 Task: Sort the products in the category "Hand Sanitizer" by price (highest first).
Action: Mouse moved to (868, 344)
Screenshot: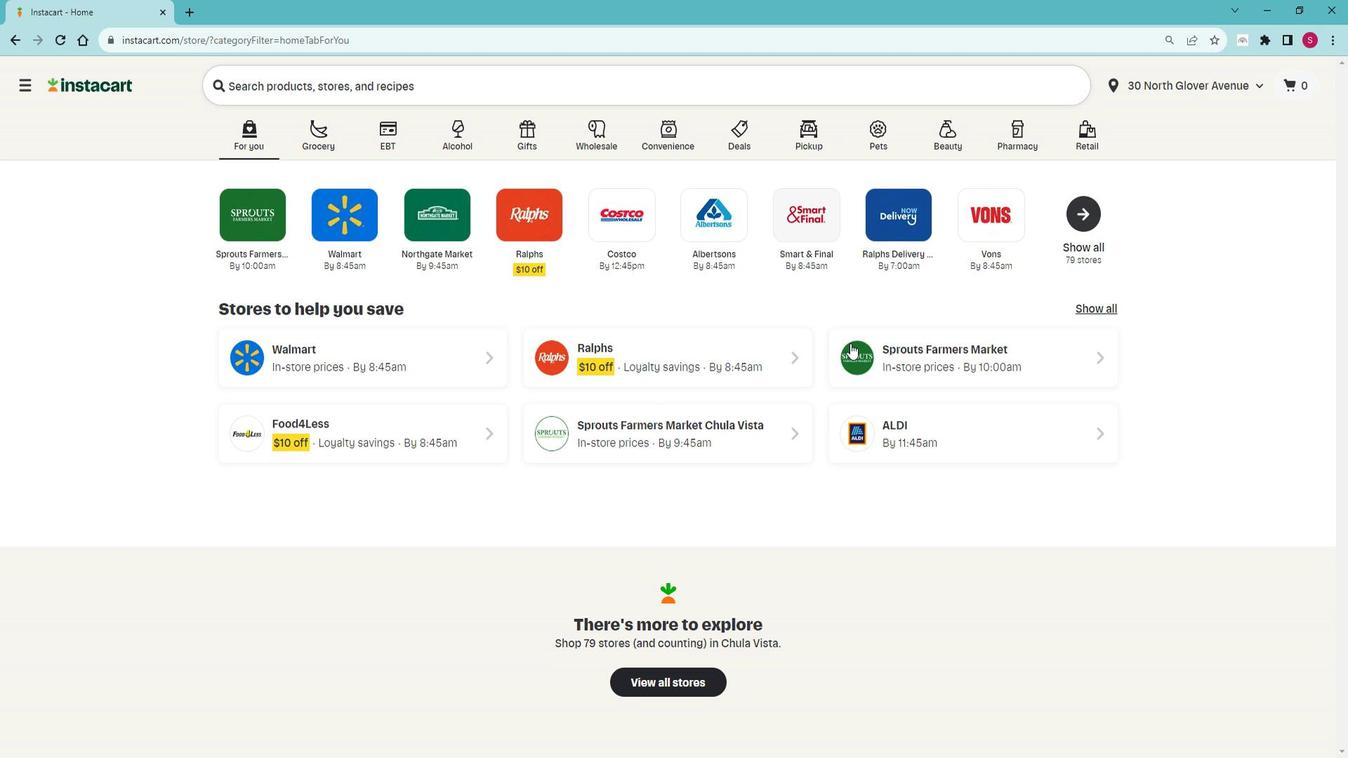 
Action: Mouse pressed left at (868, 344)
Screenshot: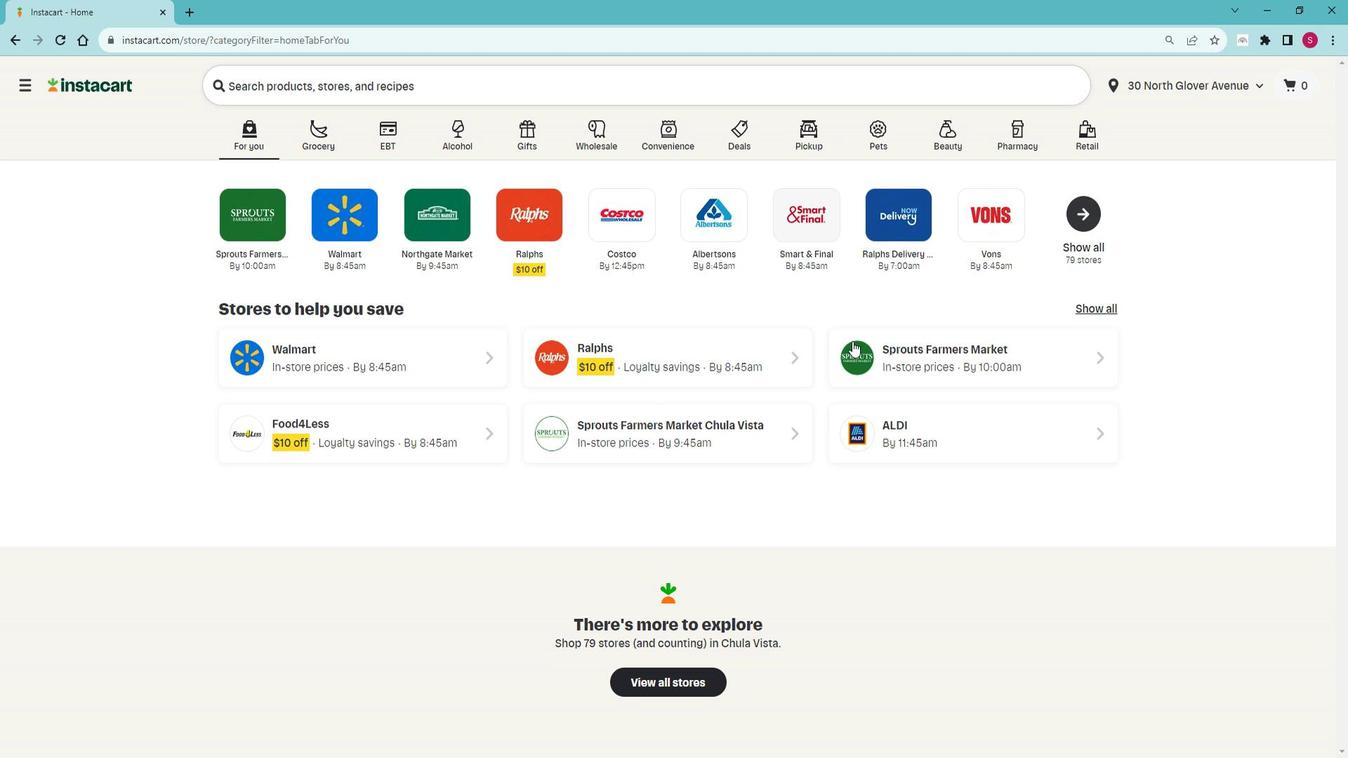 
Action: Mouse moved to (143, 532)
Screenshot: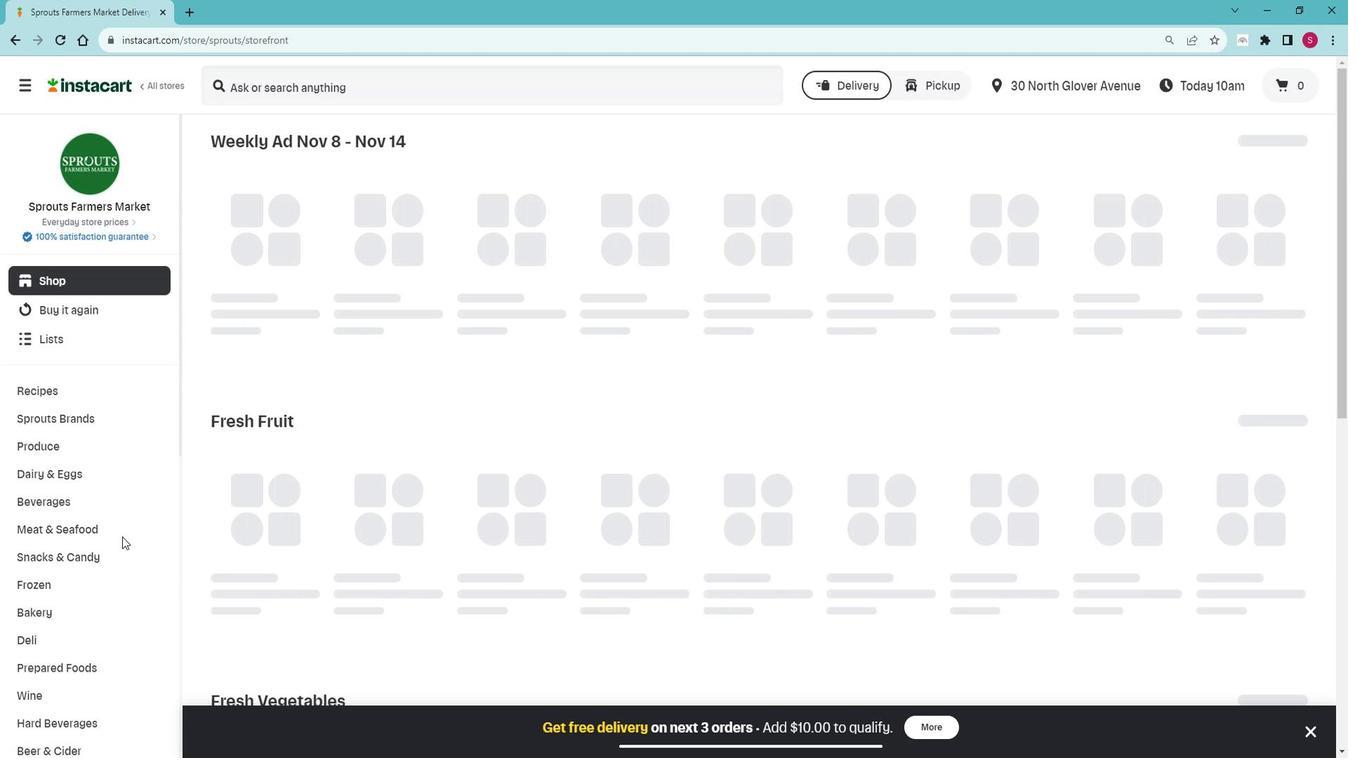 
Action: Mouse scrolled (143, 531) with delta (0, 0)
Screenshot: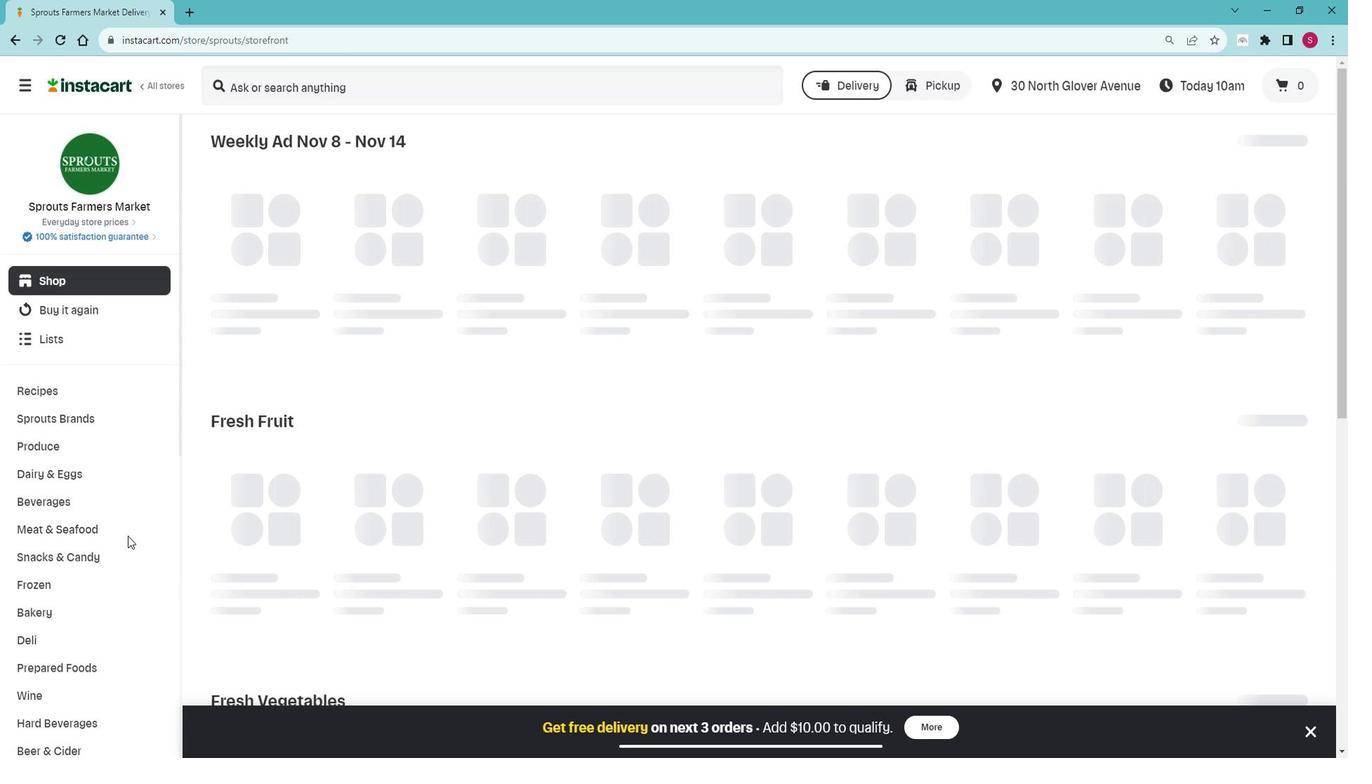 
Action: Mouse scrolled (143, 531) with delta (0, 0)
Screenshot: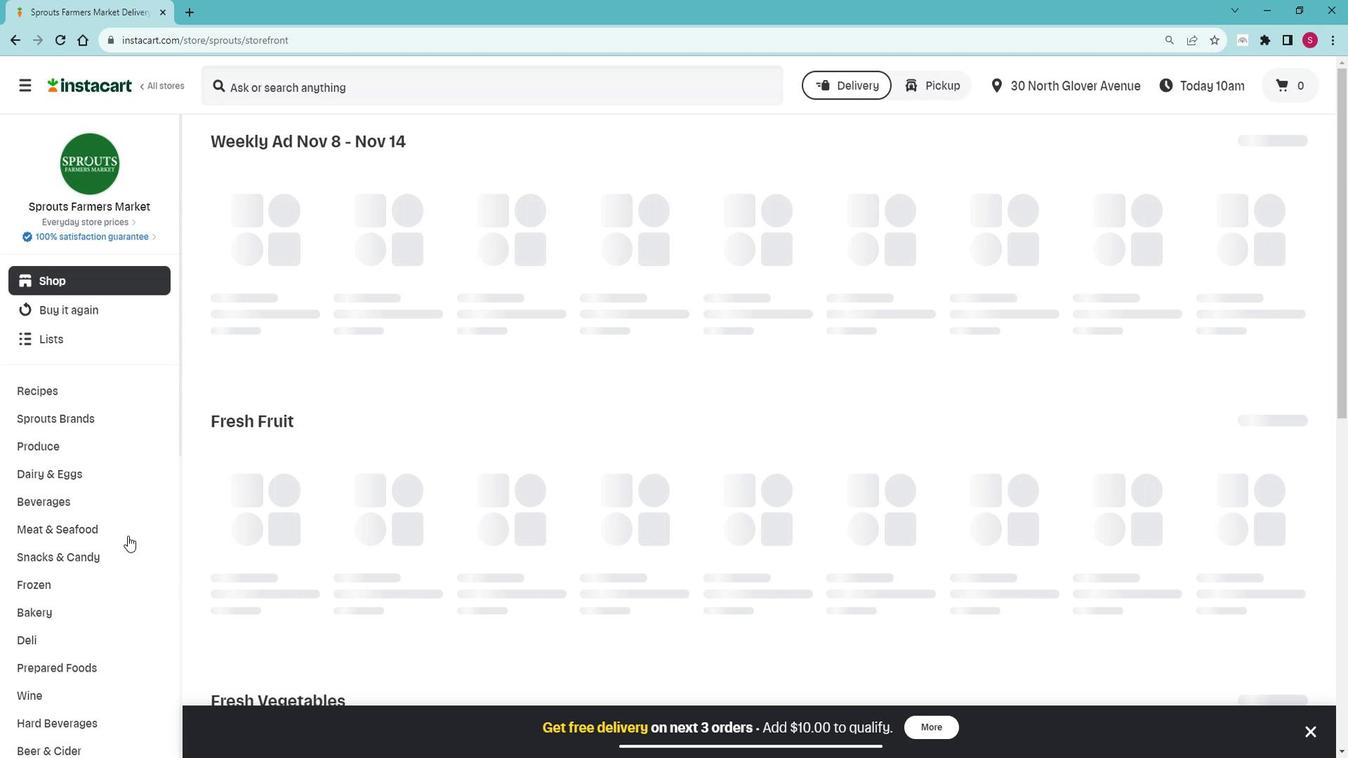 
Action: Mouse scrolled (143, 531) with delta (0, 0)
Screenshot: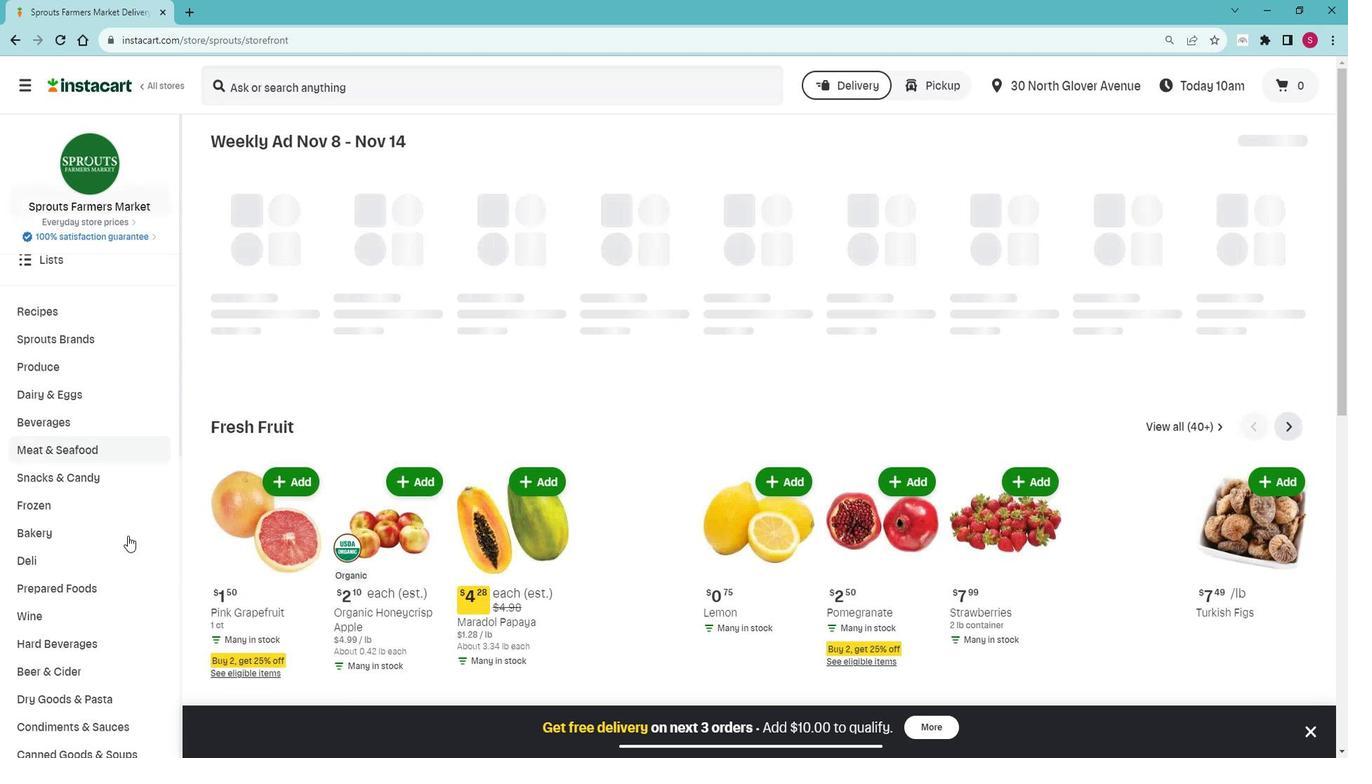 
Action: Mouse scrolled (143, 531) with delta (0, 0)
Screenshot: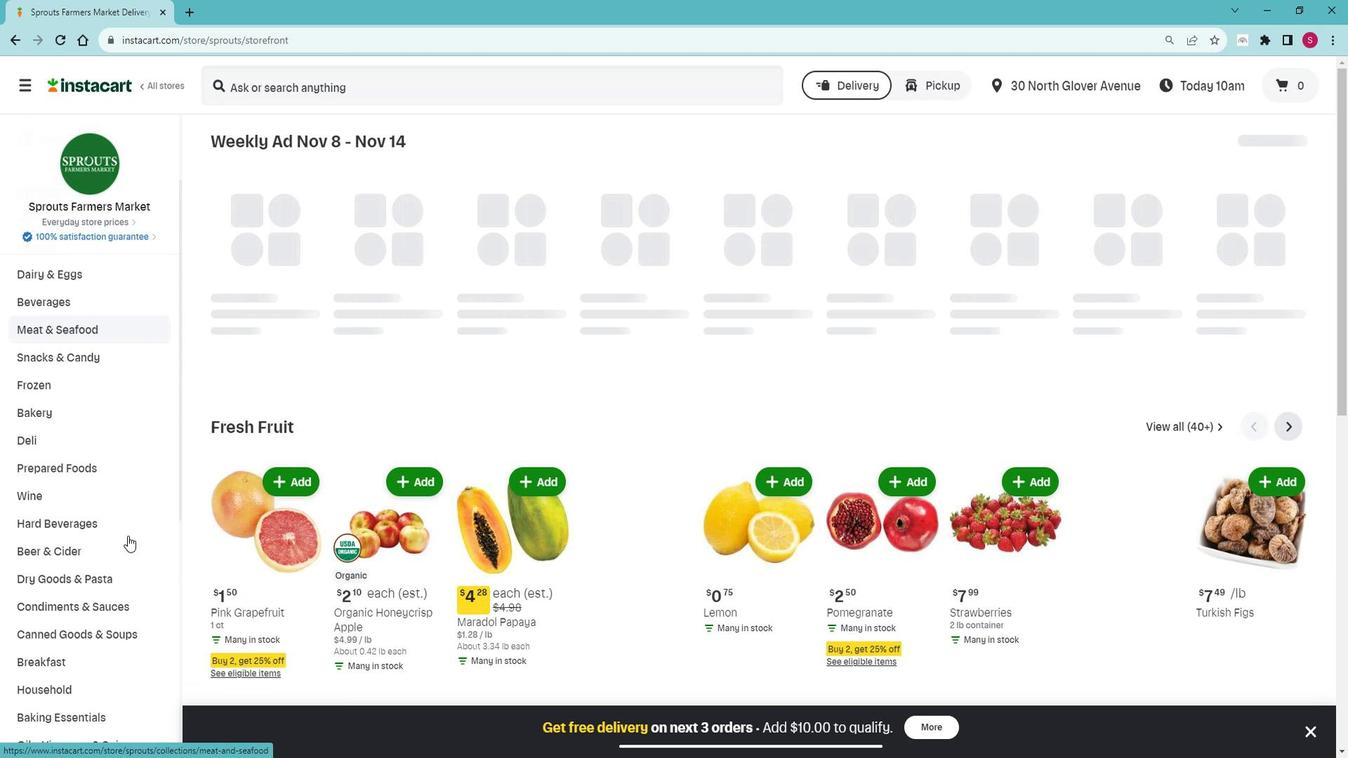 
Action: Mouse scrolled (143, 531) with delta (0, 0)
Screenshot: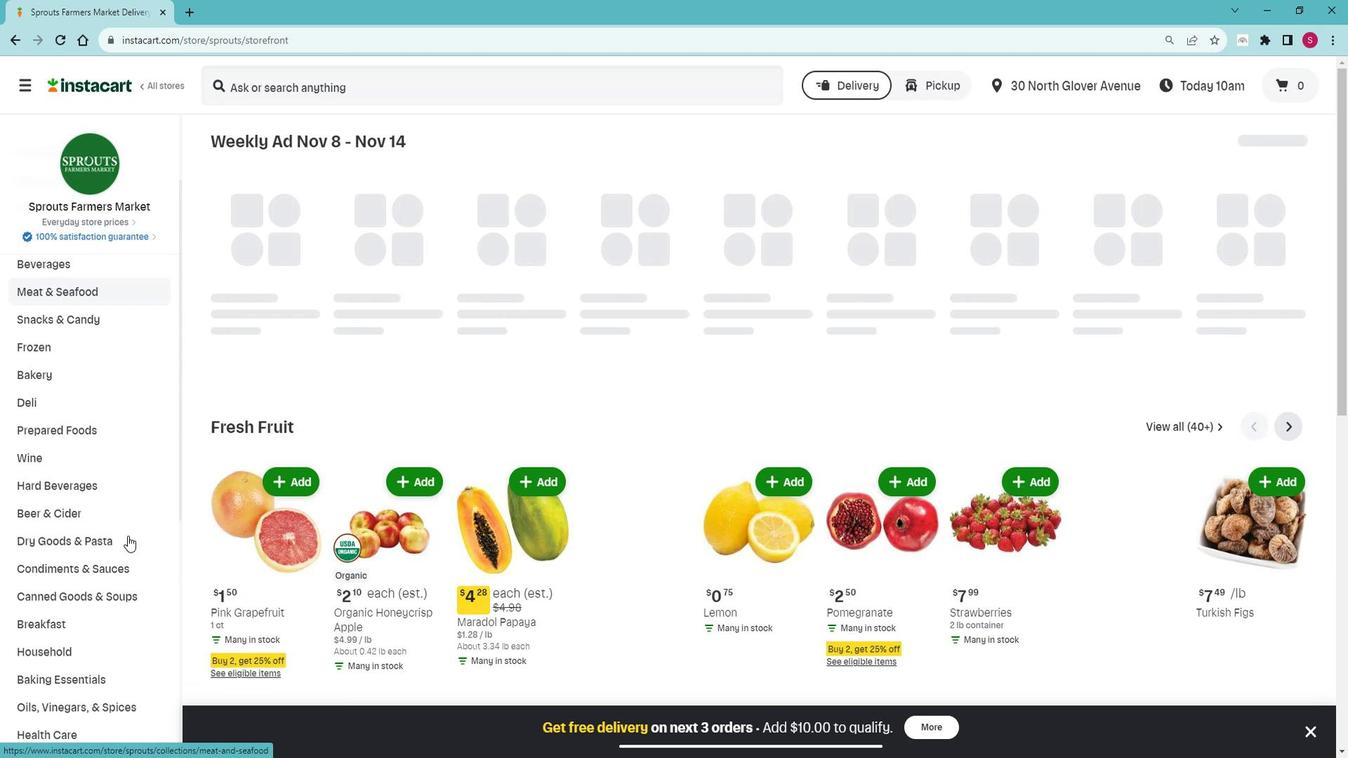 
Action: Mouse scrolled (143, 531) with delta (0, 0)
Screenshot: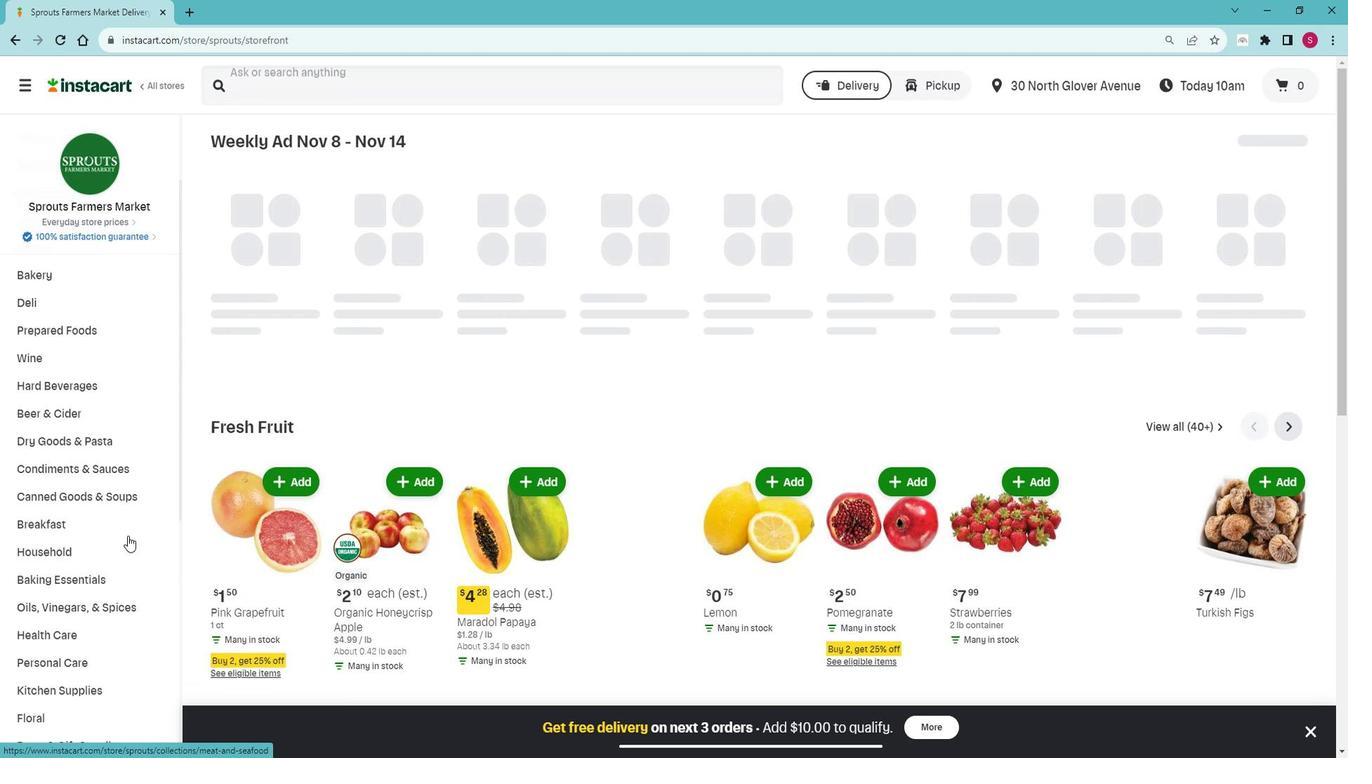 
Action: Mouse moved to (143, 533)
Screenshot: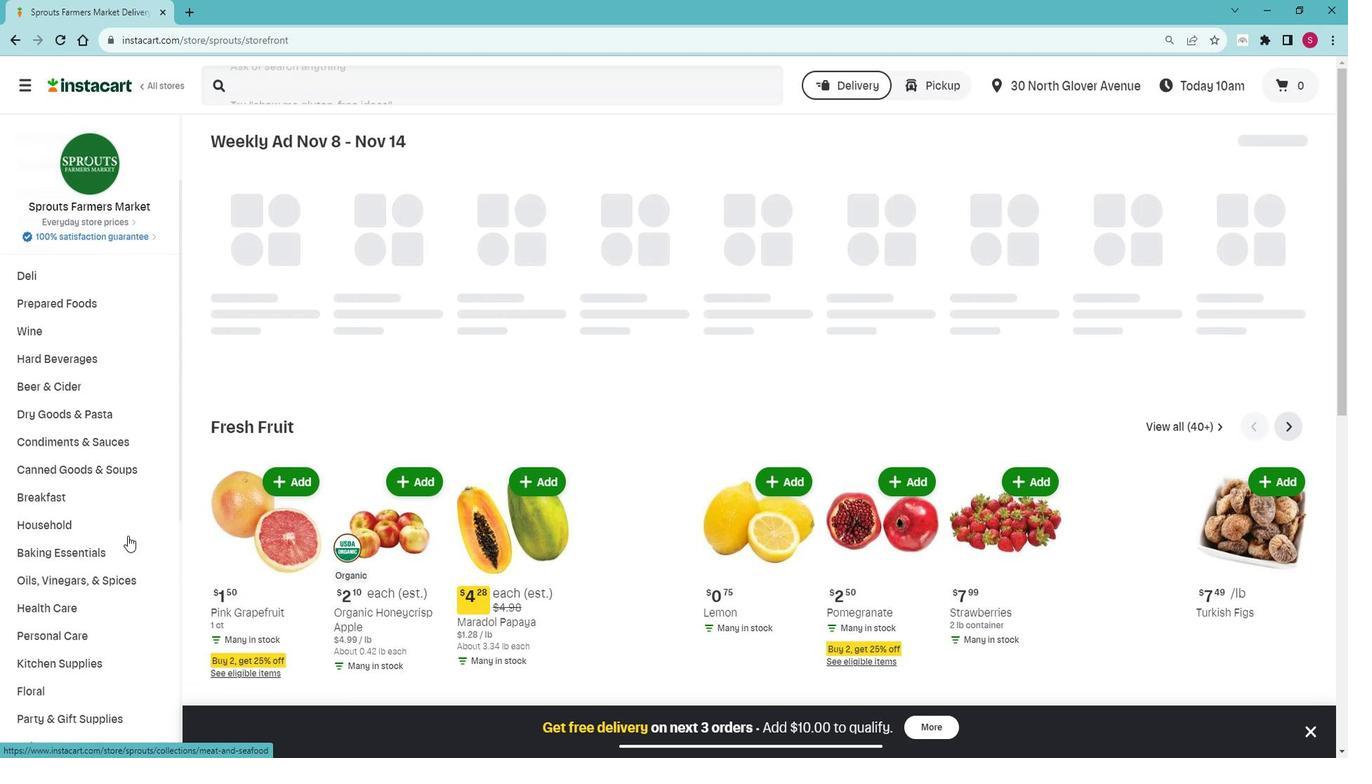 
Action: Mouse scrolled (143, 532) with delta (0, 0)
Screenshot: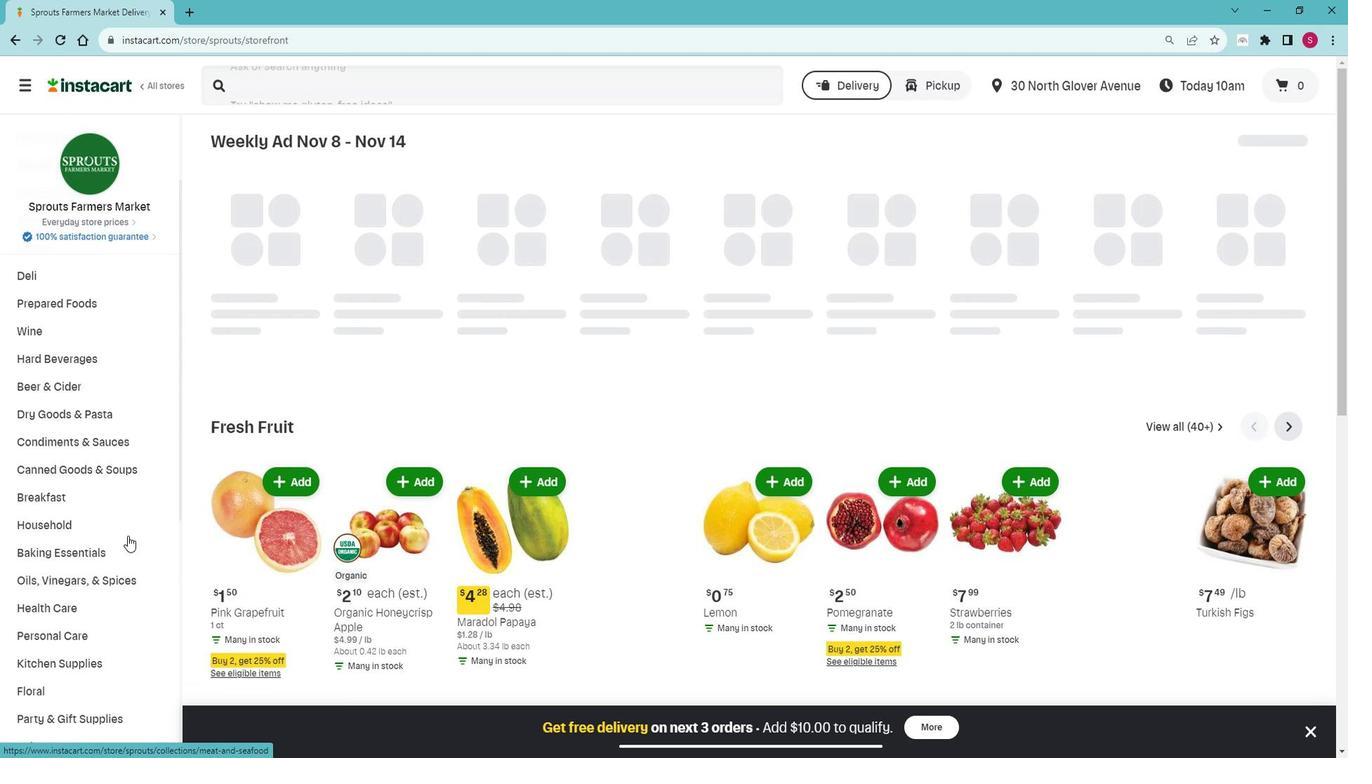 
Action: Mouse moved to (132, 541)
Screenshot: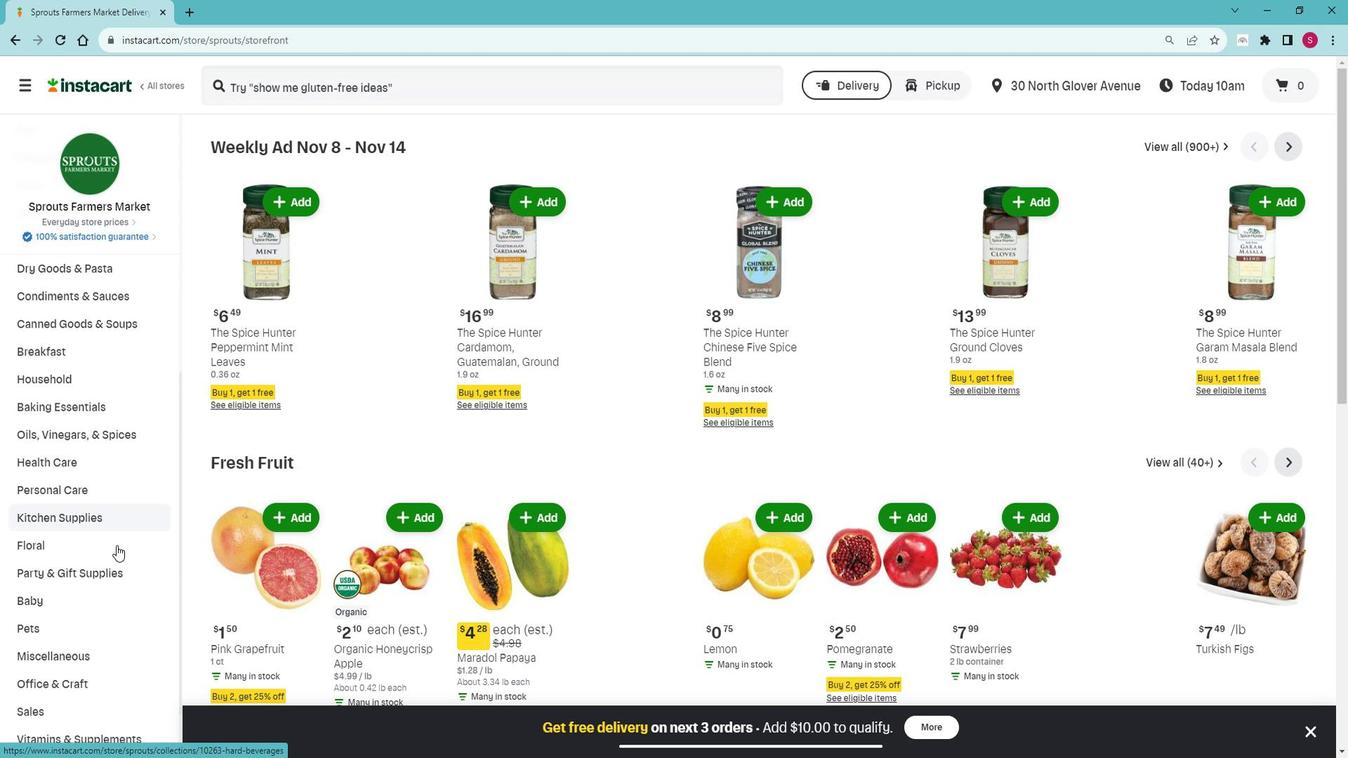 
Action: Mouse scrolled (132, 540) with delta (0, 0)
Screenshot: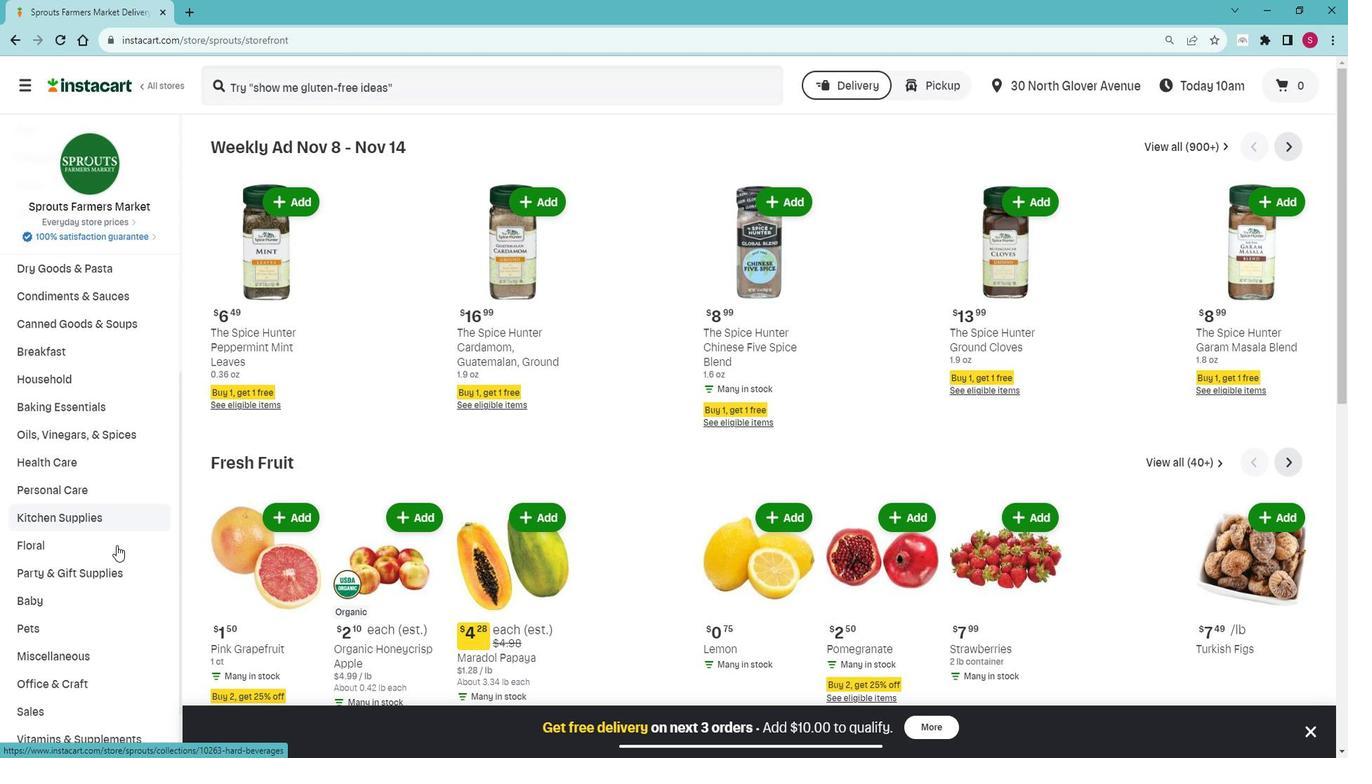 
Action: Mouse scrolled (132, 540) with delta (0, 0)
Screenshot: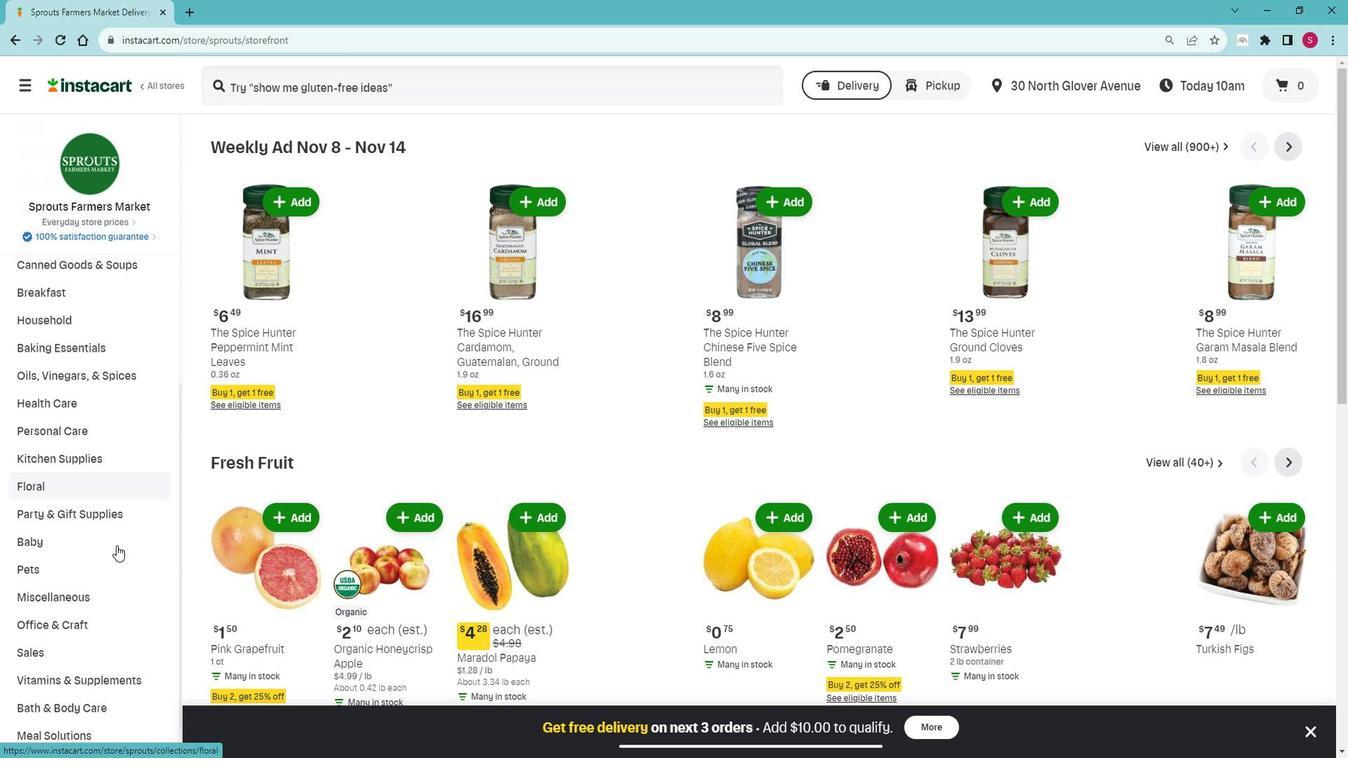 
Action: Mouse moved to (113, 421)
Screenshot: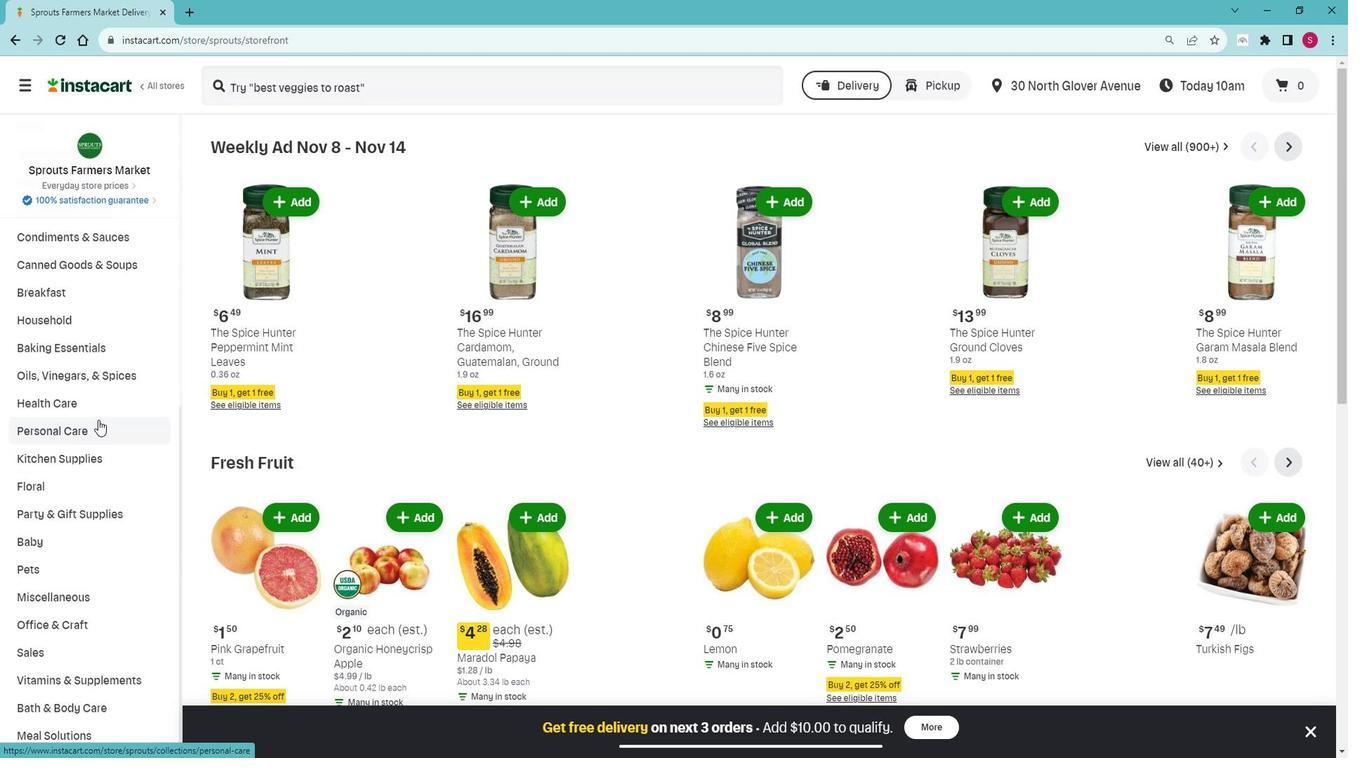 
Action: Mouse pressed left at (113, 421)
Screenshot: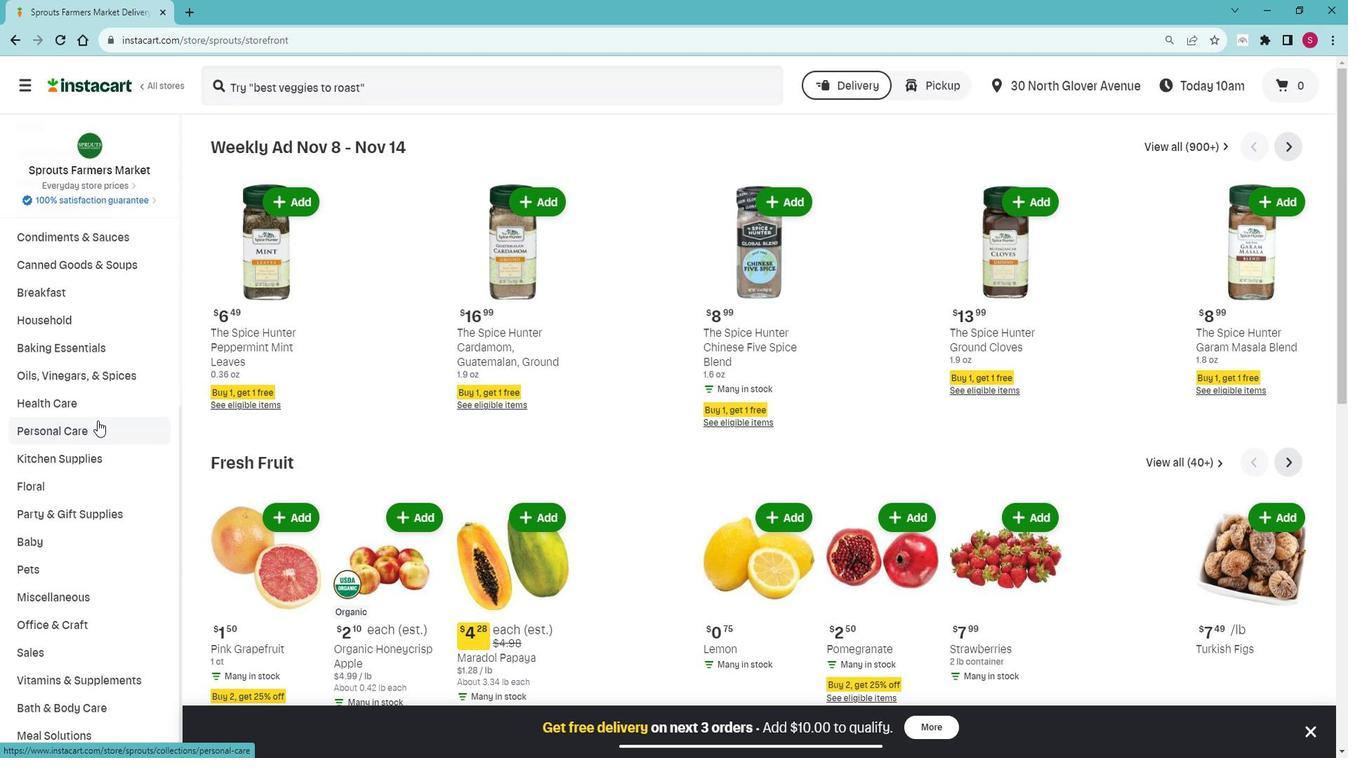 
Action: Mouse moved to (96, 455)
Screenshot: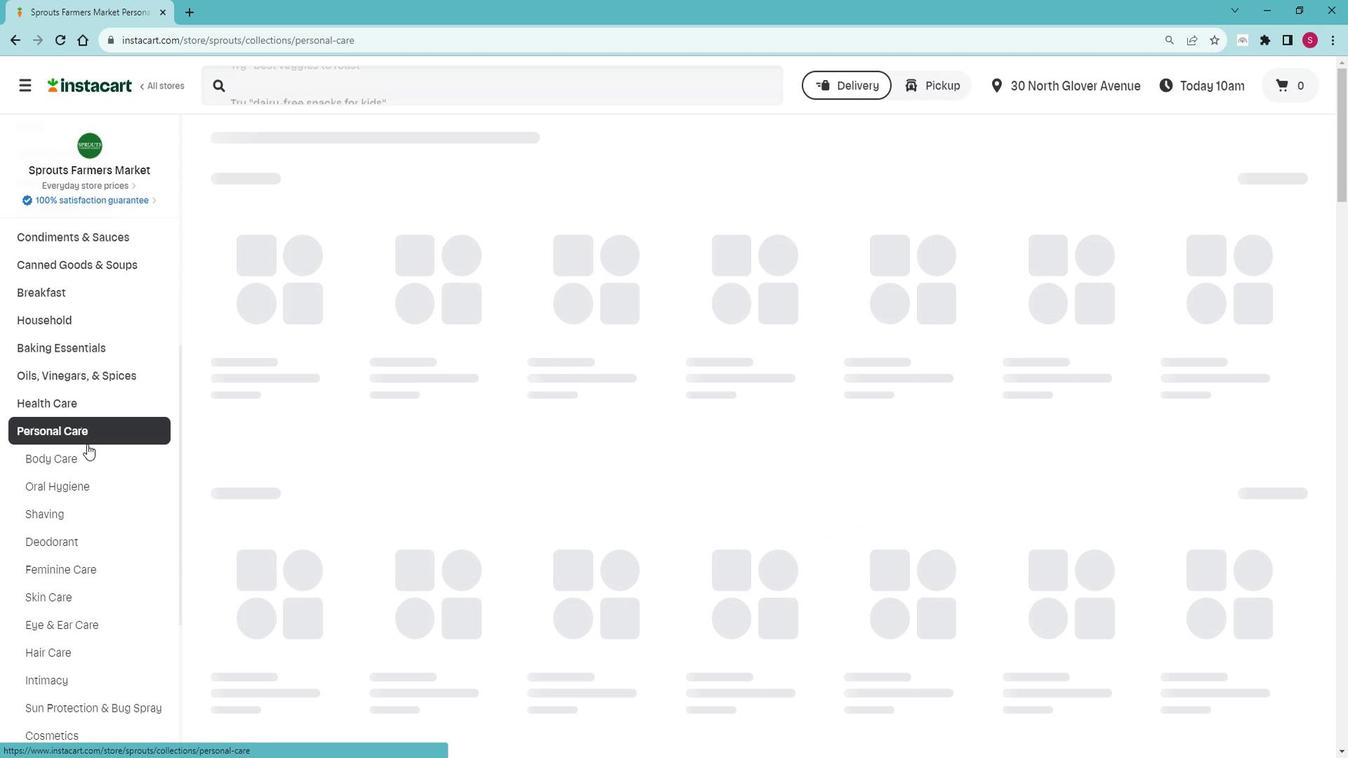 
Action: Mouse pressed left at (96, 455)
Screenshot: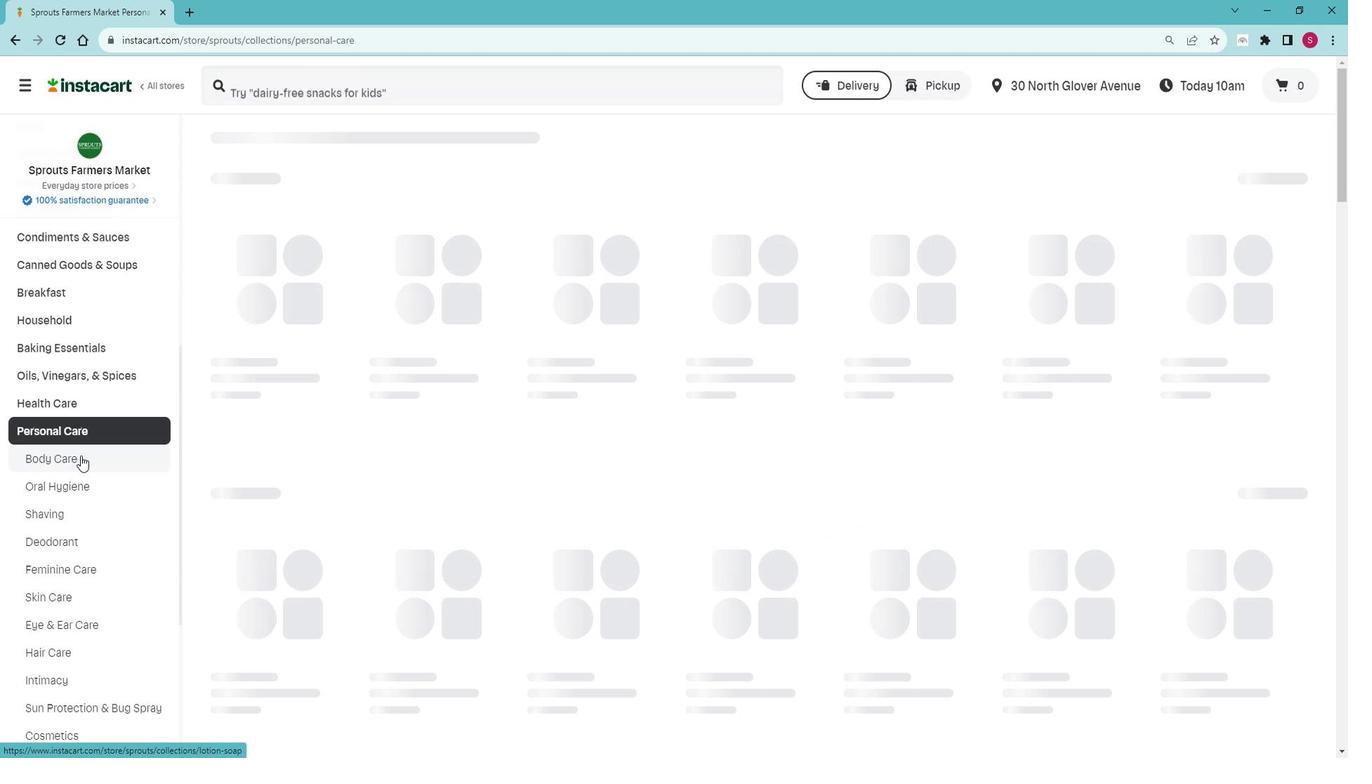
Action: Mouse moved to (722, 217)
Screenshot: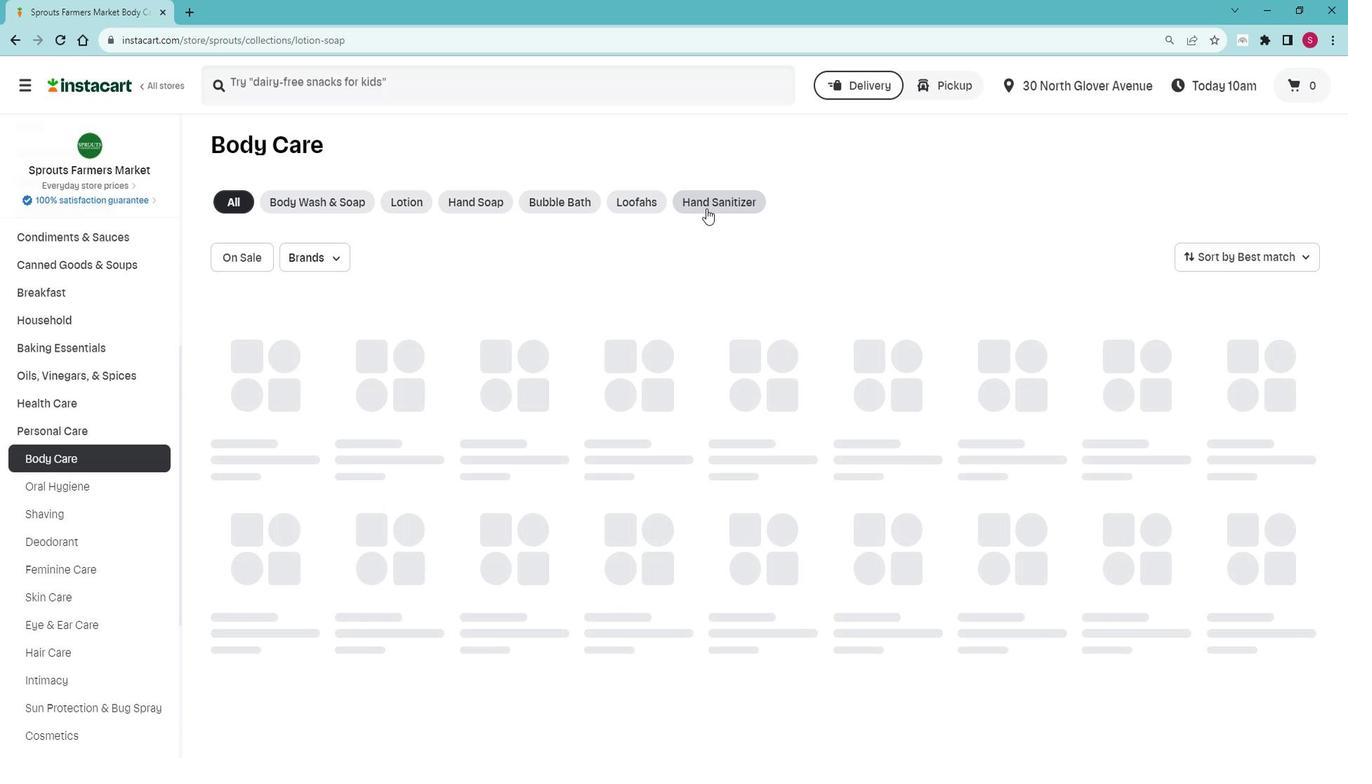 
Action: Mouse pressed left at (722, 217)
Screenshot: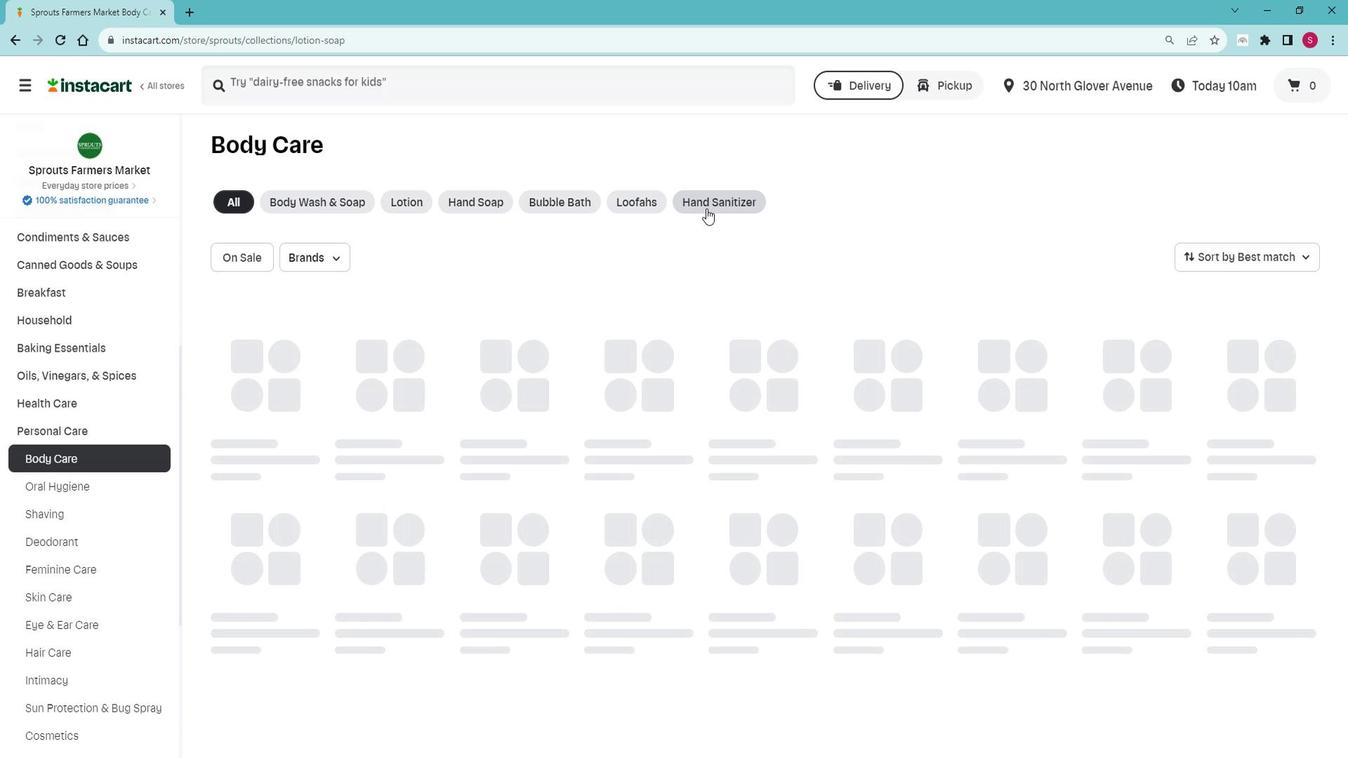 
Action: Mouse moved to (1299, 262)
Screenshot: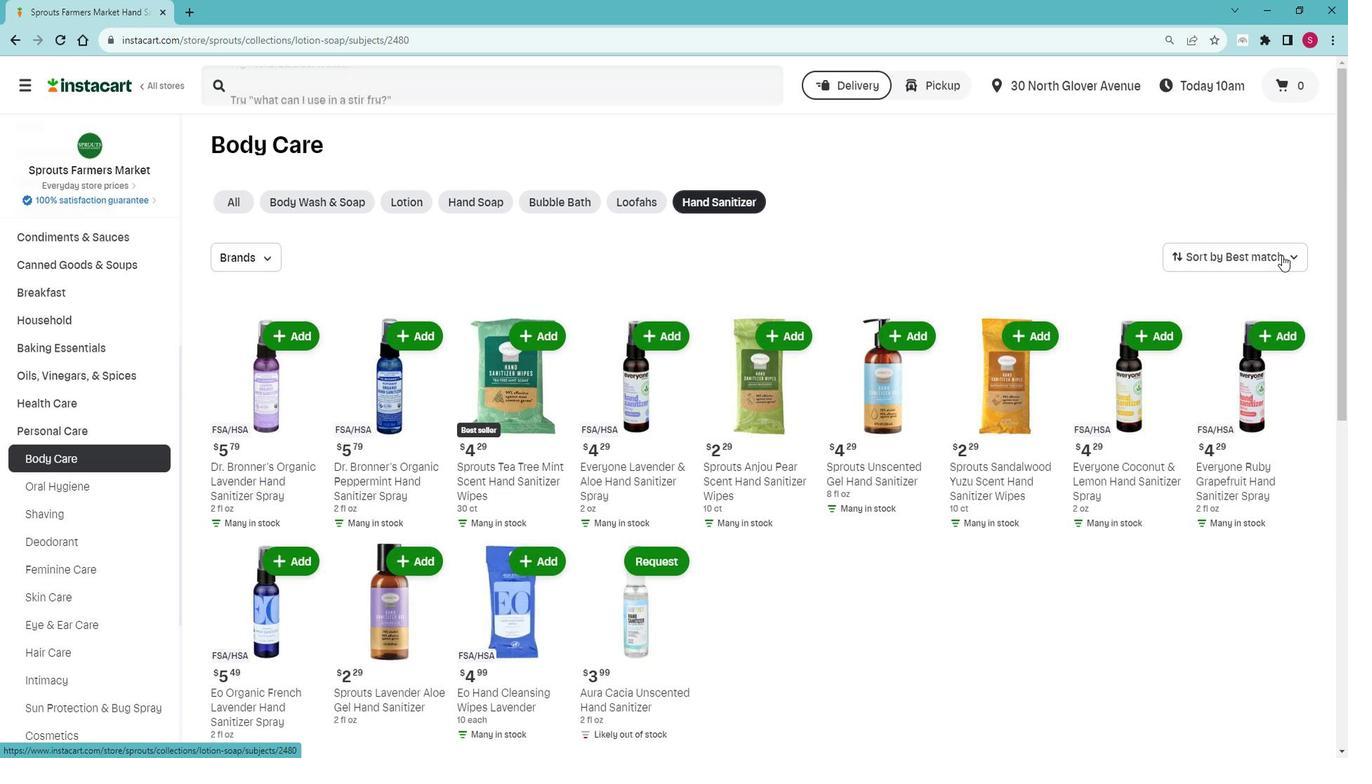 
Action: Mouse pressed left at (1299, 262)
Screenshot: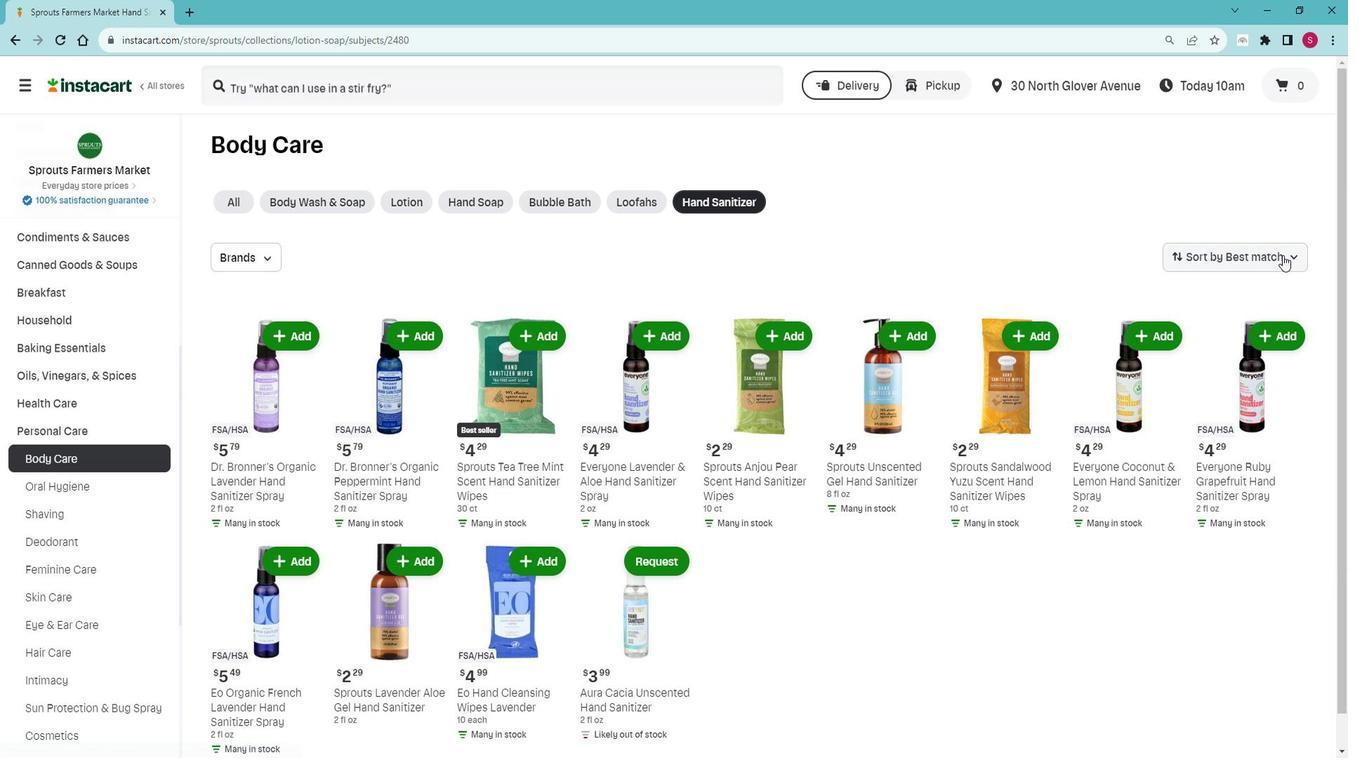 
Action: Mouse moved to (1279, 356)
Screenshot: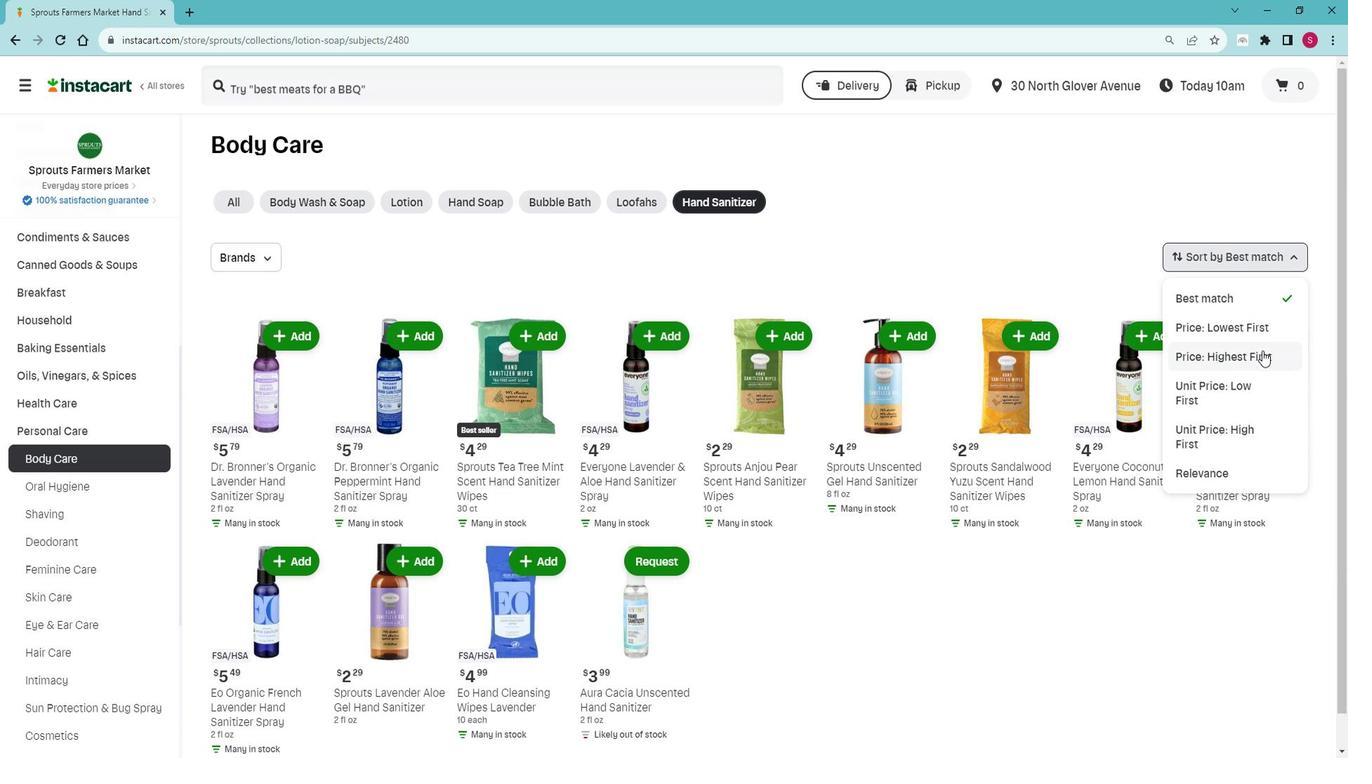 
Action: Mouse pressed left at (1279, 356)
Screenshot: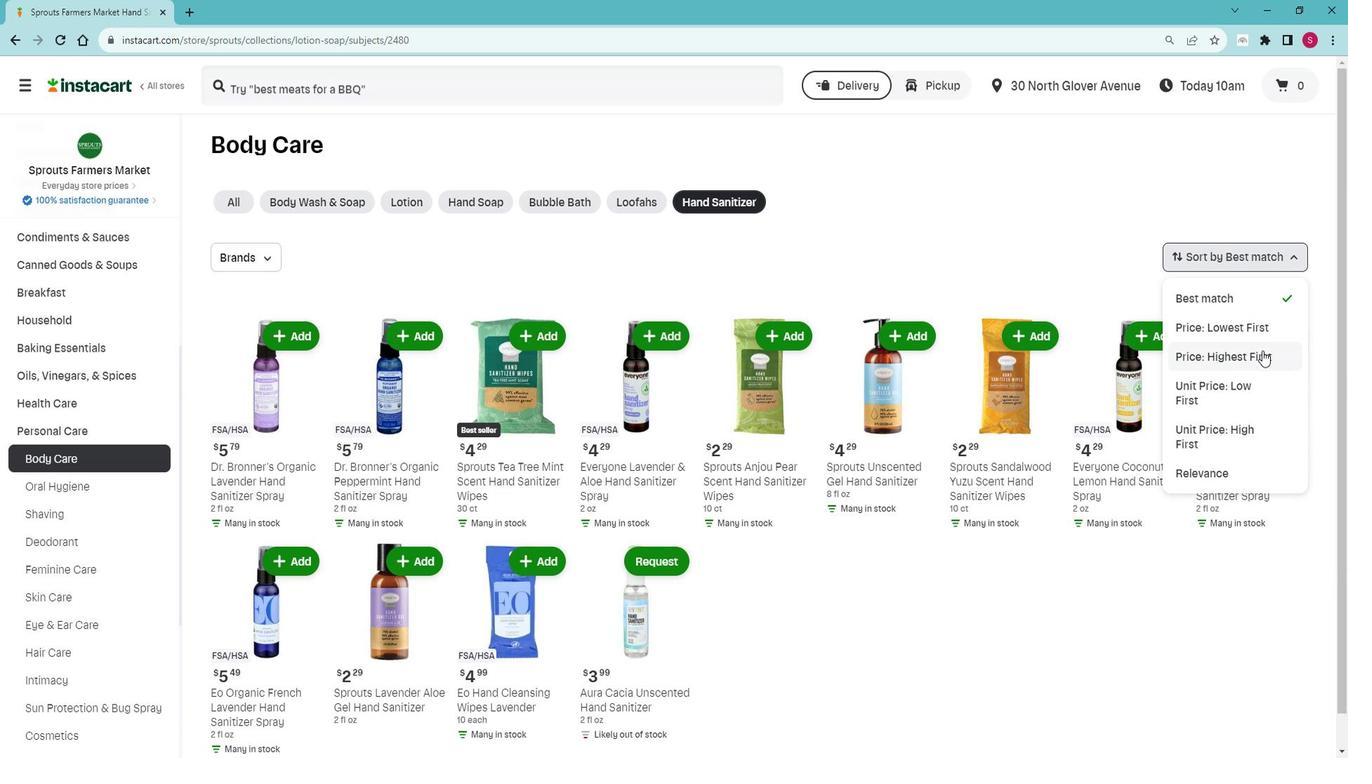 
Action: Mouse moved to (934, 256)
Screenshot: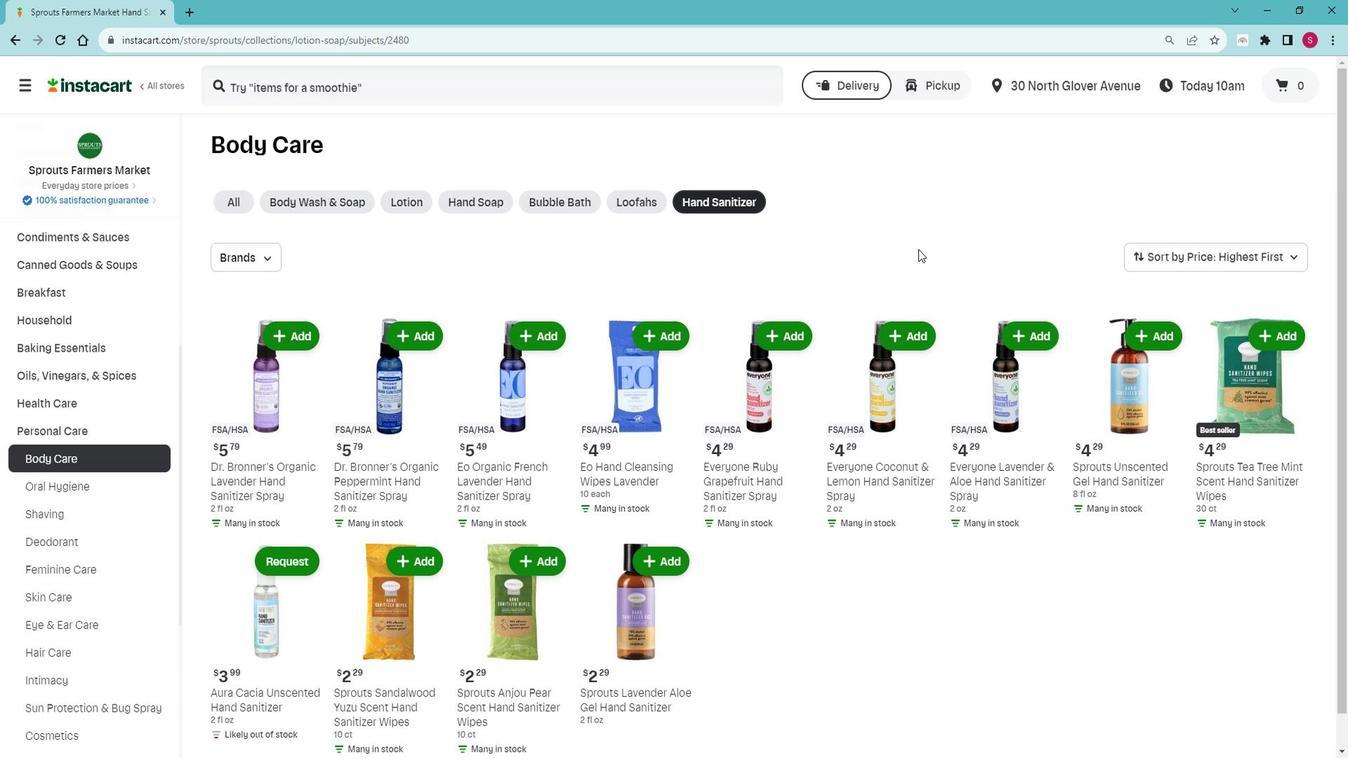 
